 Task: Look for properties with more than 4+ garages.
Action: Mouse moved to (498, 217)
Screenshot: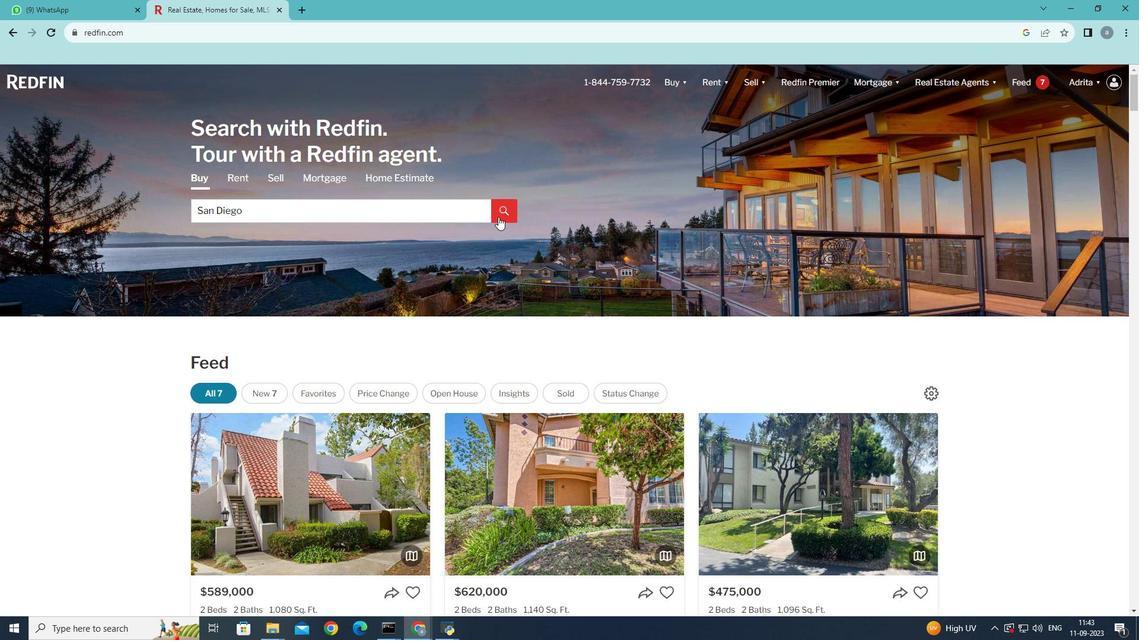 
Action: Mouse pressed left at (498, 217)
Screenshot: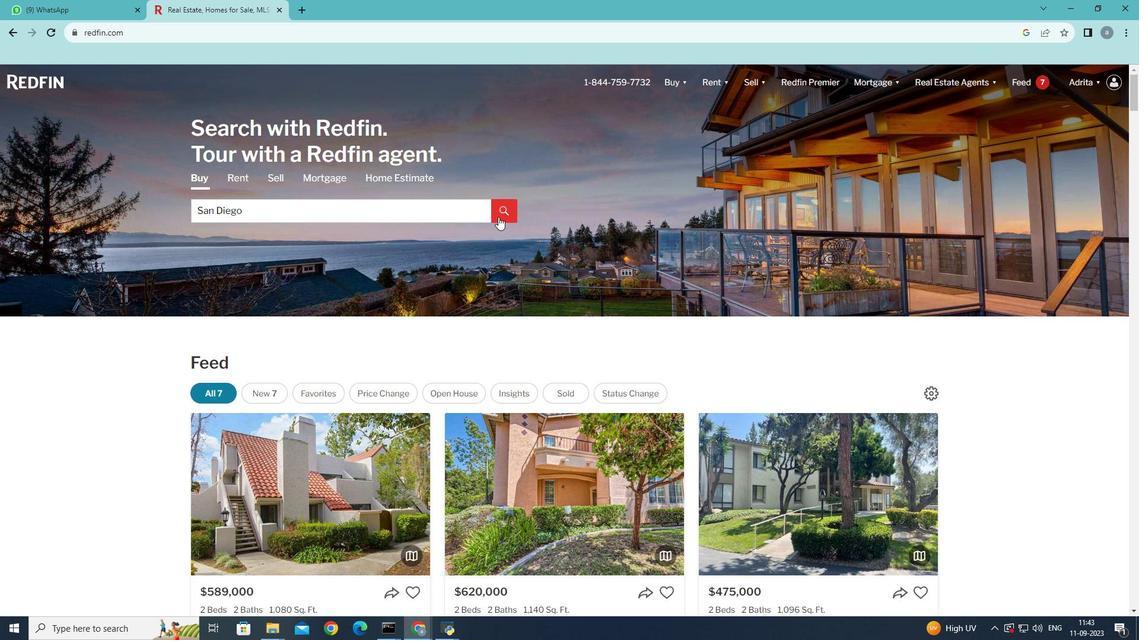 
Action: Mouse moved to (1021, 160)
Screenshot: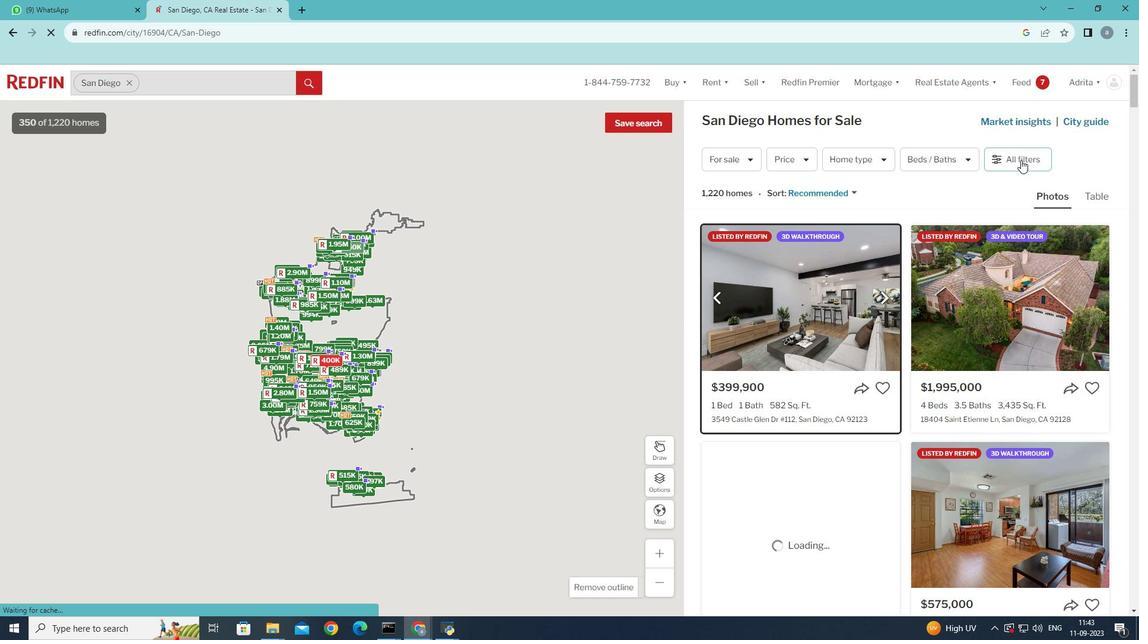 
Action: Mouse pressed left at (1021, 160)
Screenshot: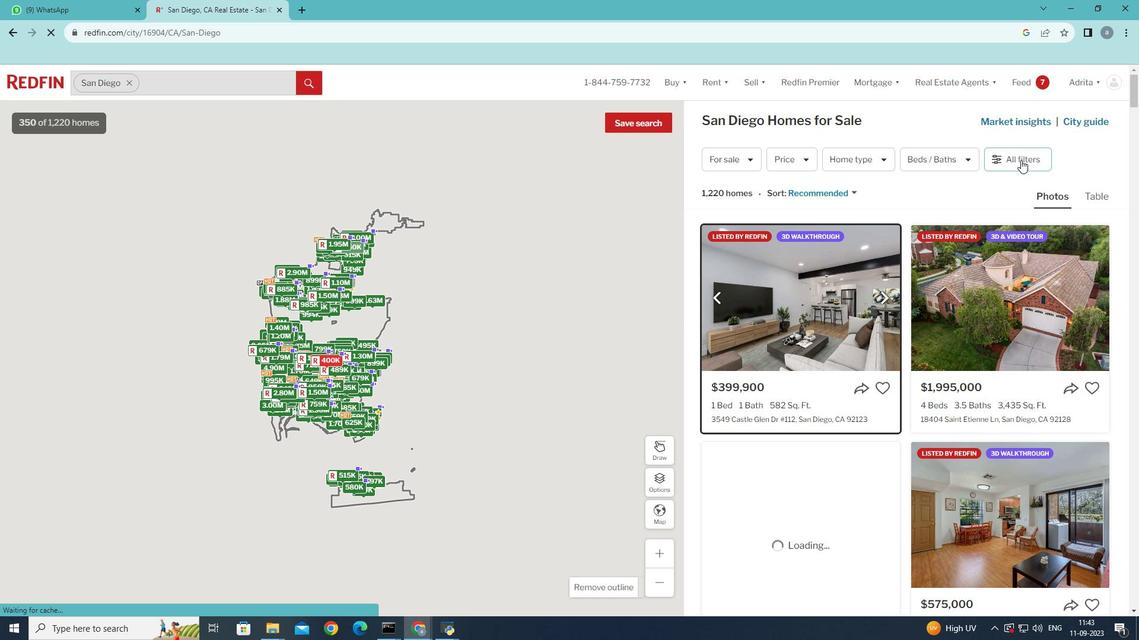 
Action: Mouse moved to (1035, 159)
Screenshot: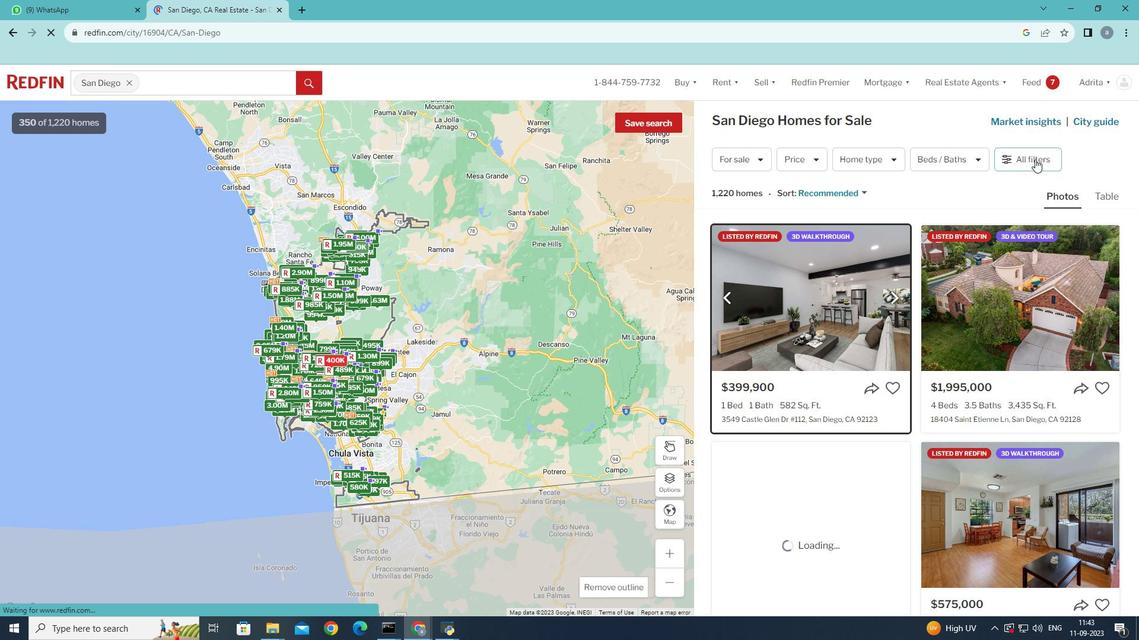 
Action: Mouse pressed left at (1035, 159)
Screenshot: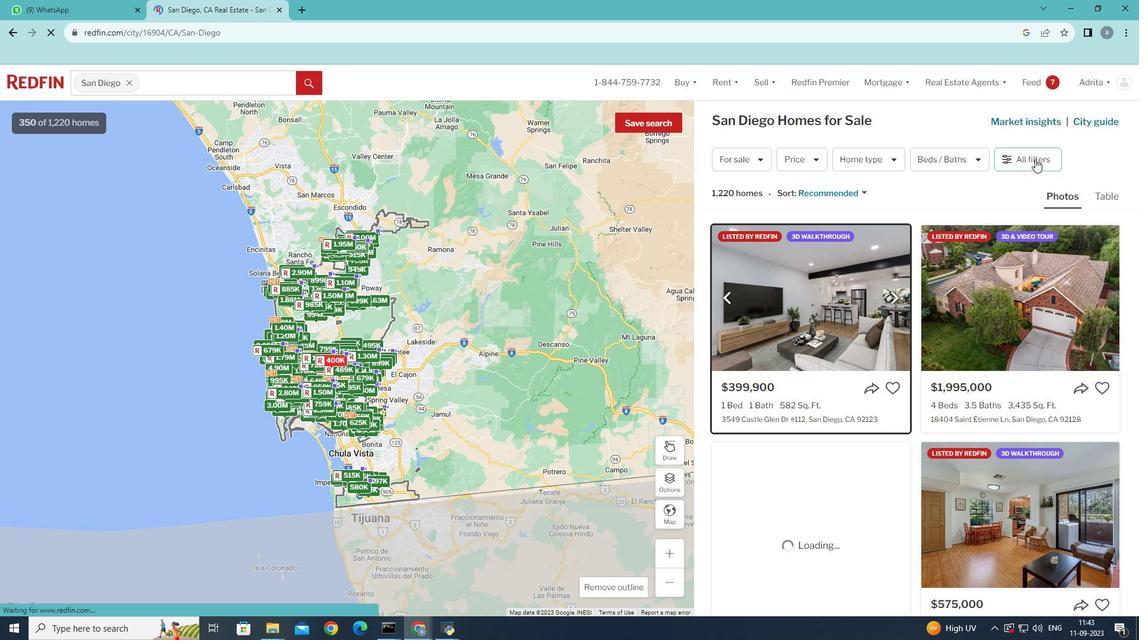 
Action: Mouse moved to (930, 445)
Screenshot: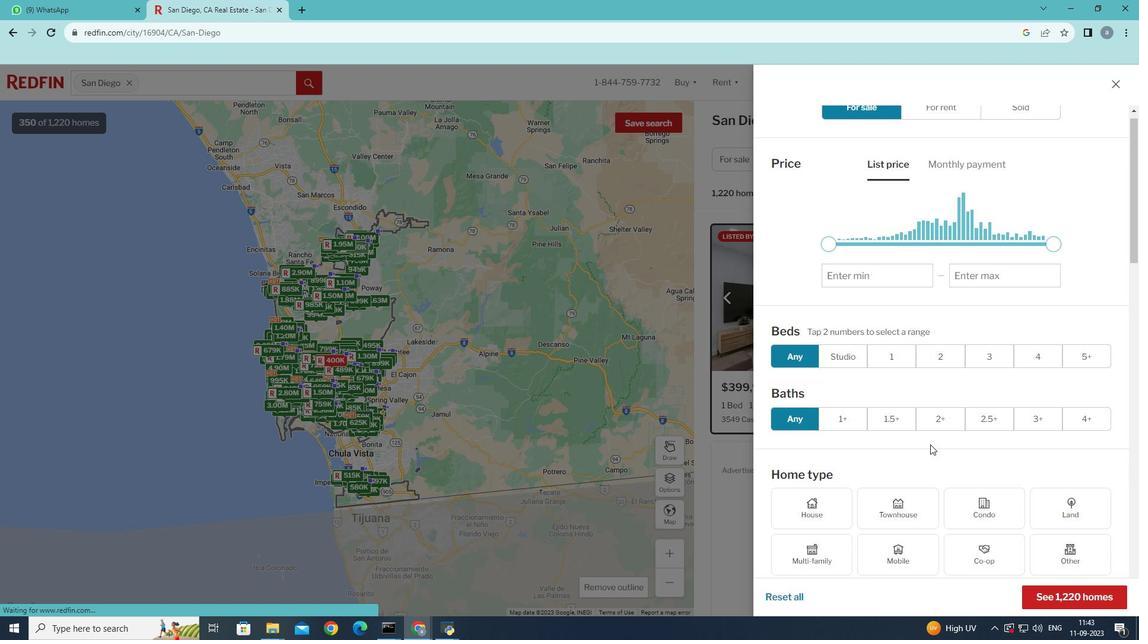 
Action: Mouse scrolled (930, 444) with delta (0, 0)
Screenshot: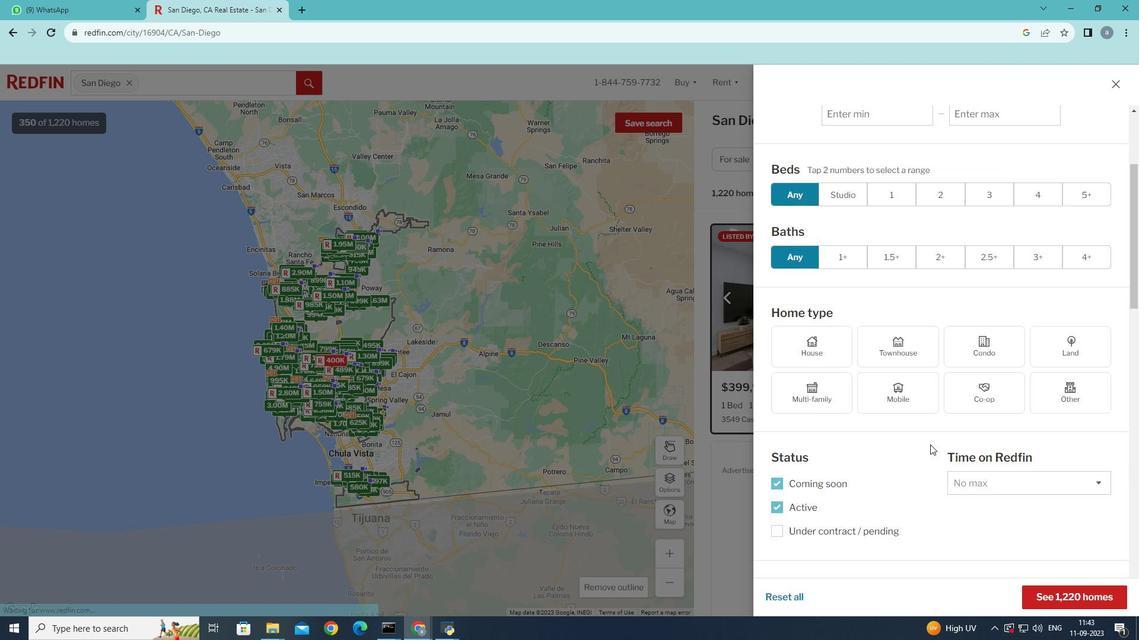
Action: Mouse scrolled (930, 444) with delta (0, 0)
Screenshot: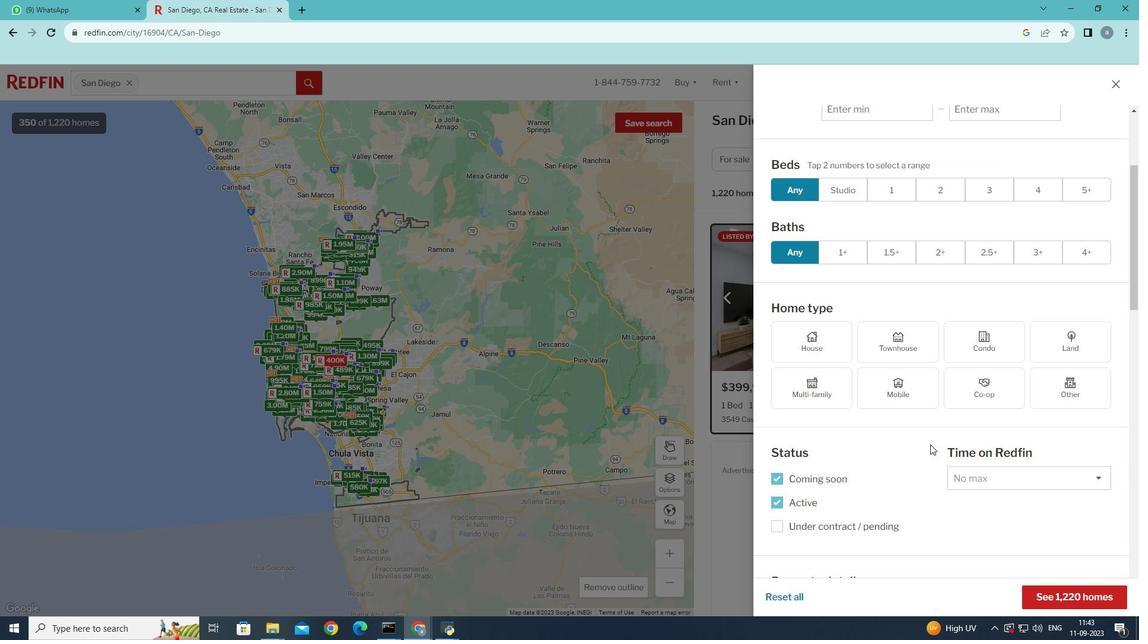 
Action: Mouse scrolled (930, 444) with delta (0, 0)
Screenshot: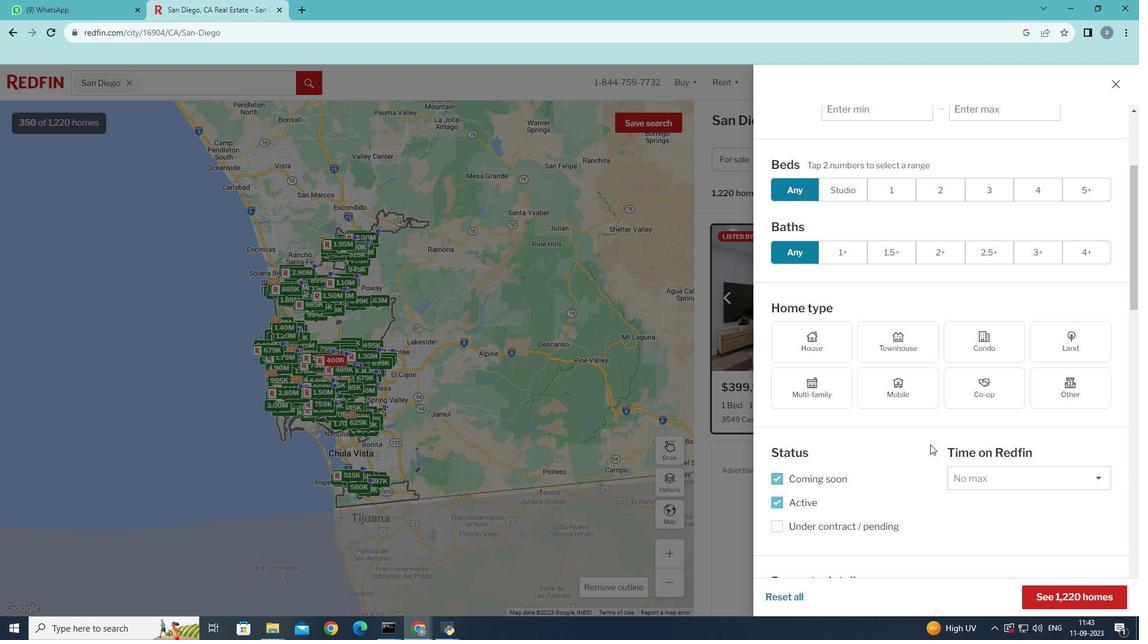 
Action: Mouse scrolled (930, 444) with delta (0, 0)
Screenshot: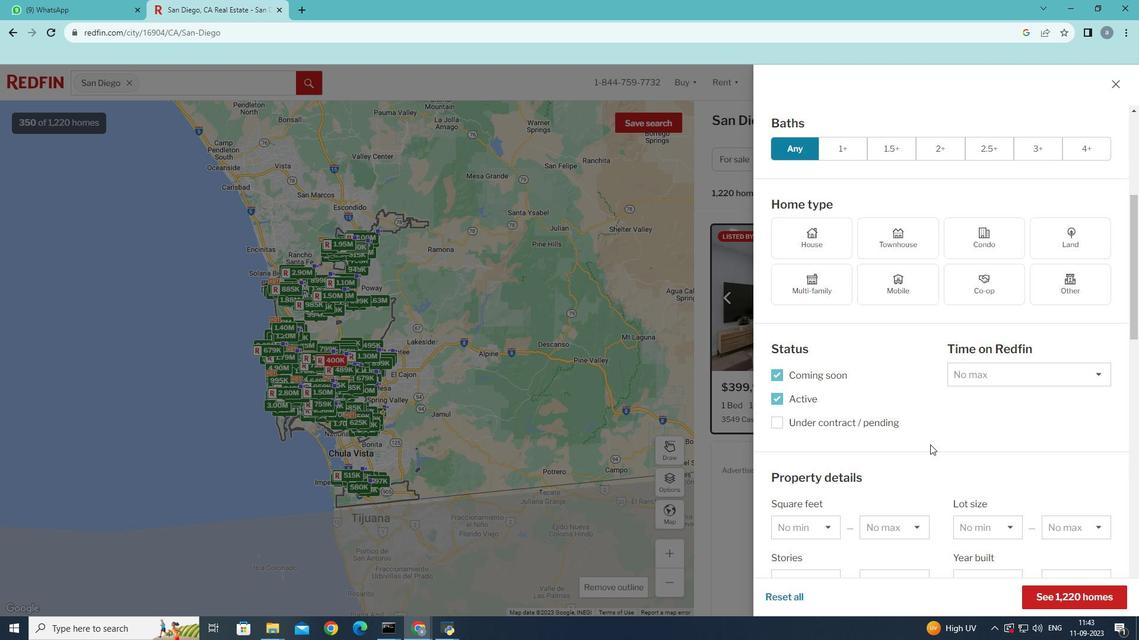 
Action: Mouse scrolled (930, 444) with delta (0, 0)
Screenshot: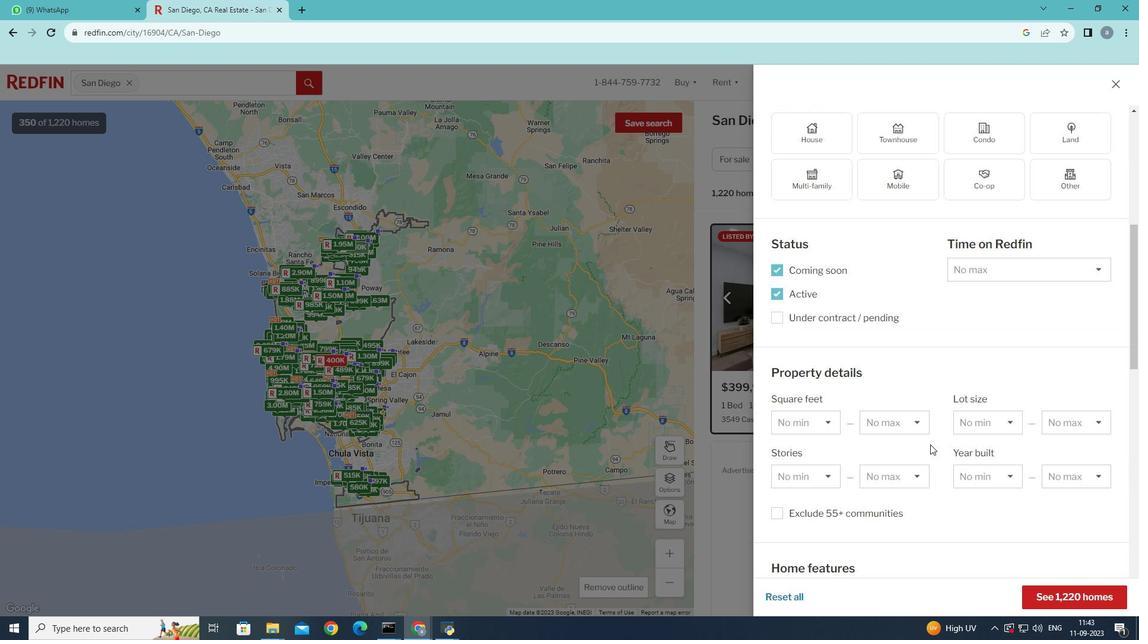 
Action: Mouse scrolled (930, 444) with delta (0, 0)
Screenshot: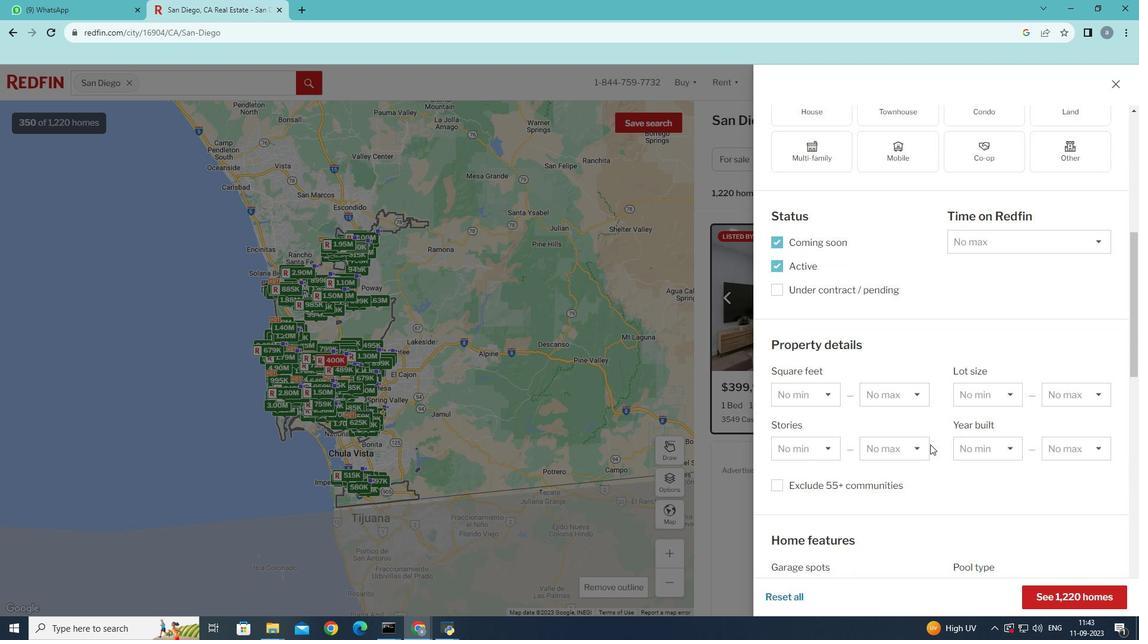 
Action: Mouse scrolled (930, 444) with delta (0, 0)
Screenshot: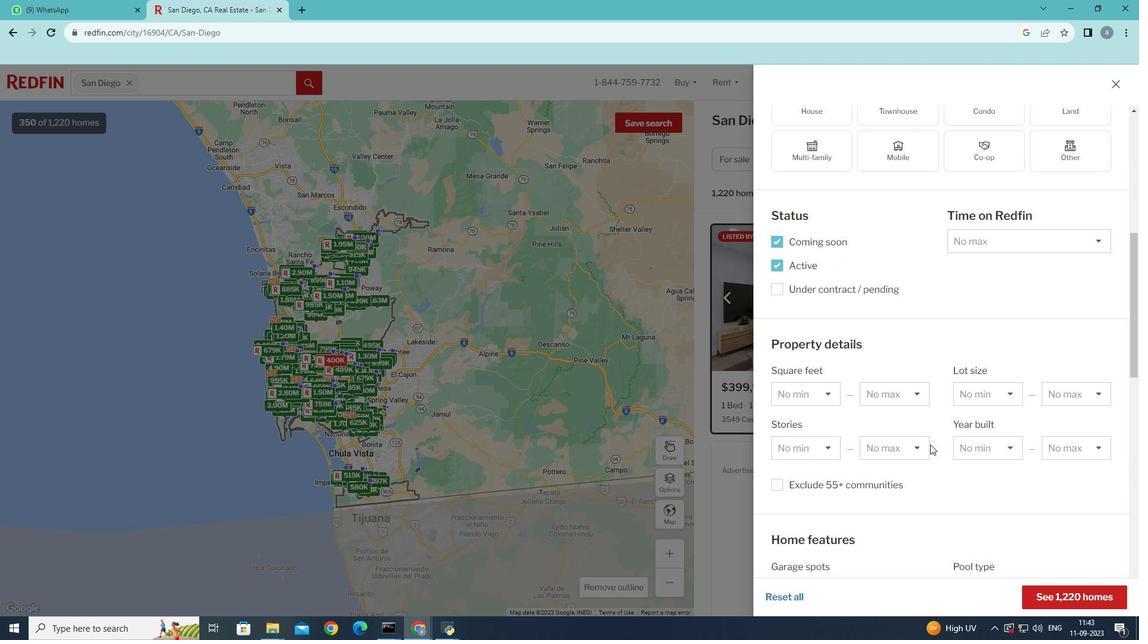 
Action: Mouse scrolled (930, 444) with delta (0, 0)
Screenshot: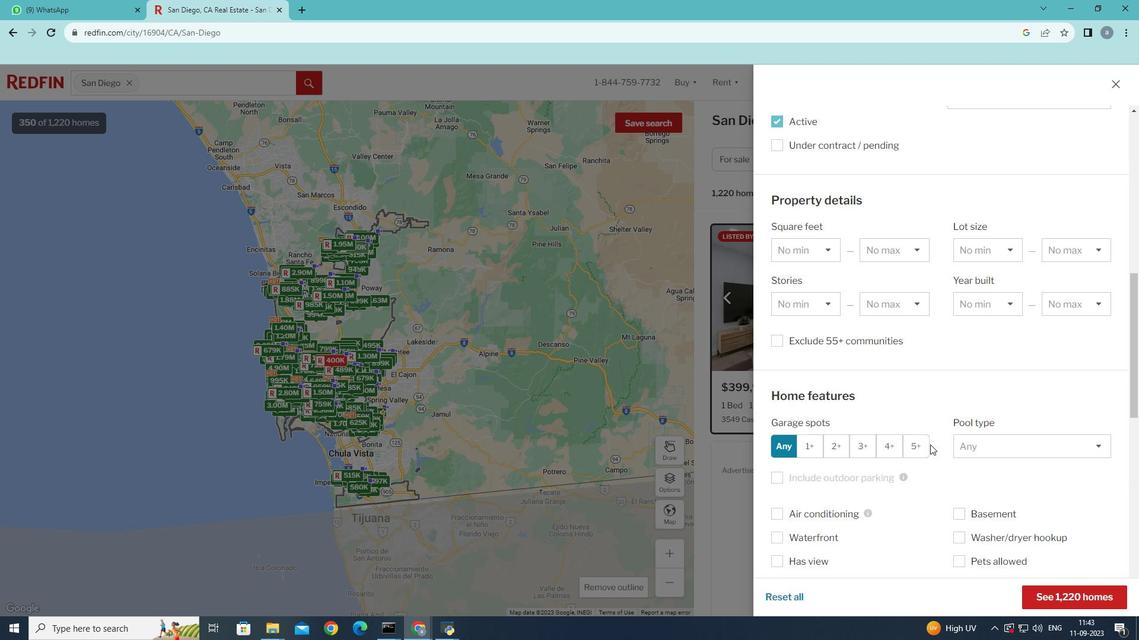 
Action: Mouse scrolled (930, 444) with delta (0, 0)
Screenshot: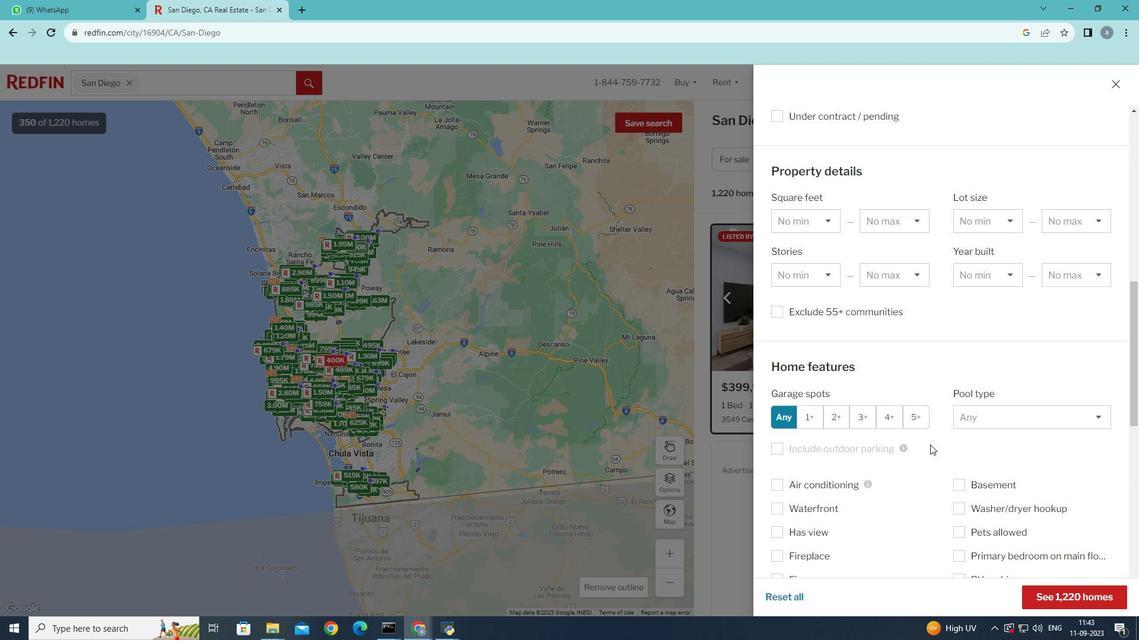 
Action: Mouse scrolled (930, 444) with delta (0, 0)
Screenshot: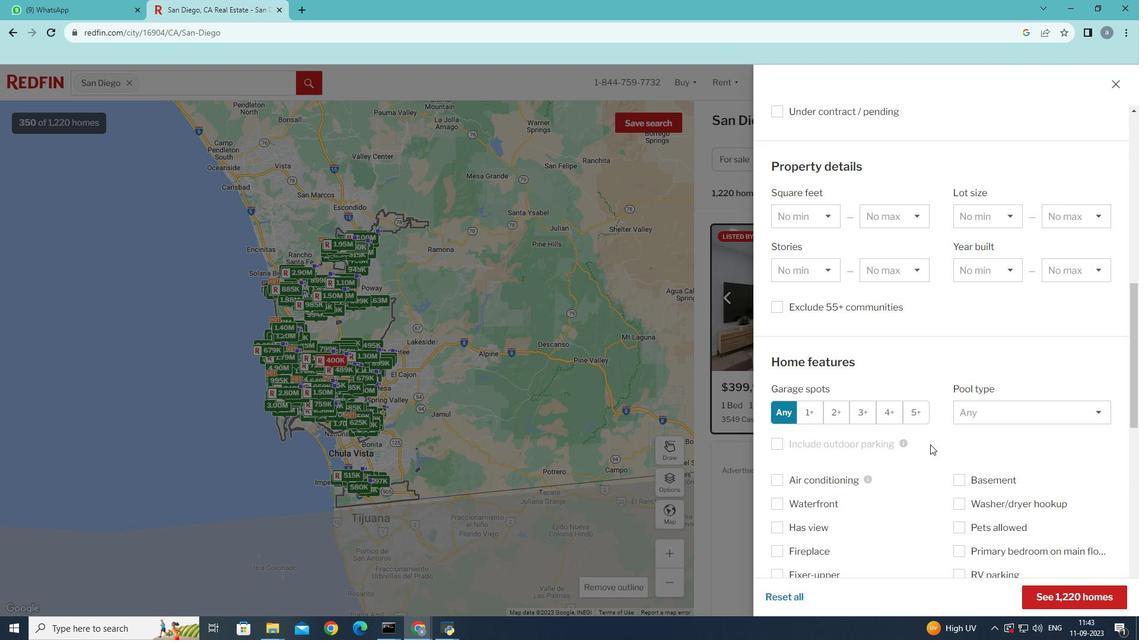 
Action: Mouse moved to (886, 407)
Screenshot: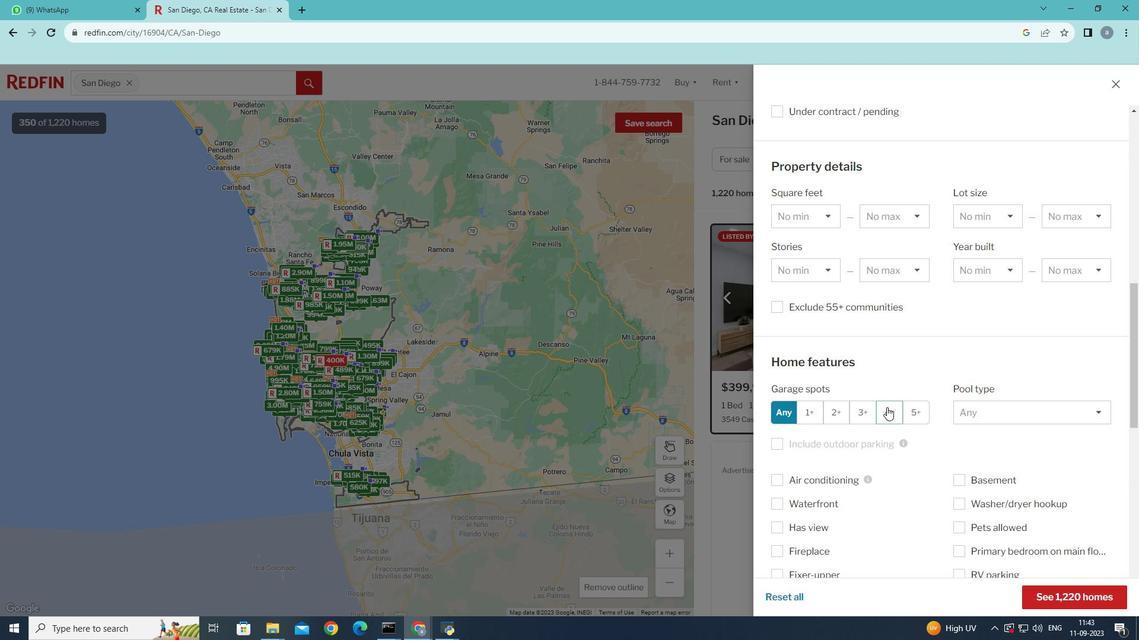 
Action: Mouse pressed left at (886, 407)
Screenshot: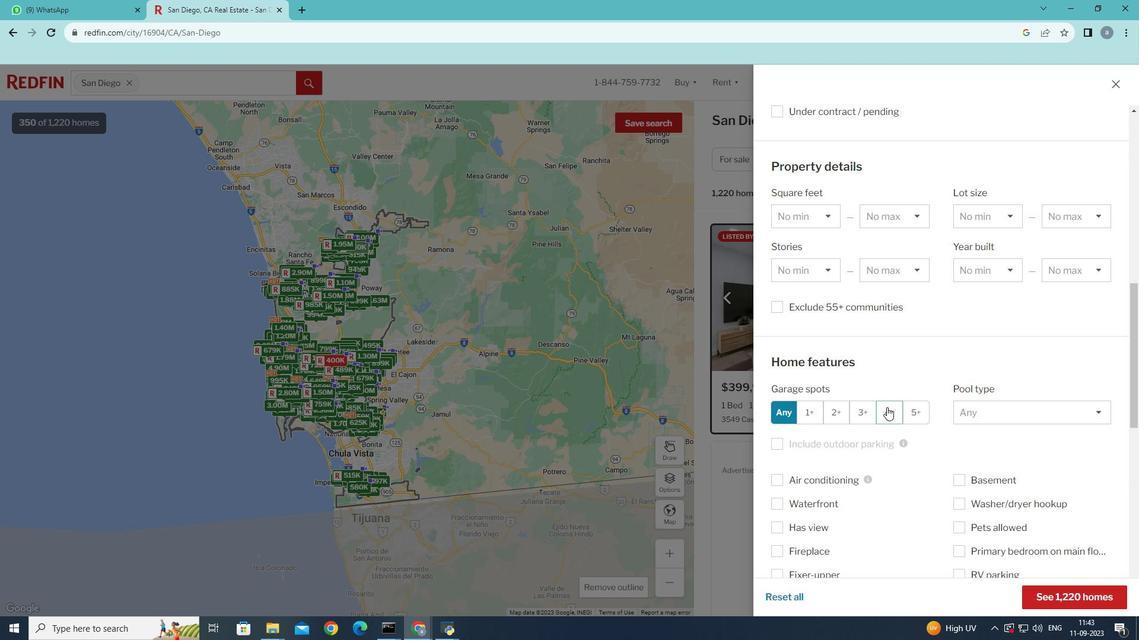 
Action: Mouse moved to (1069, 598)
Screenshot: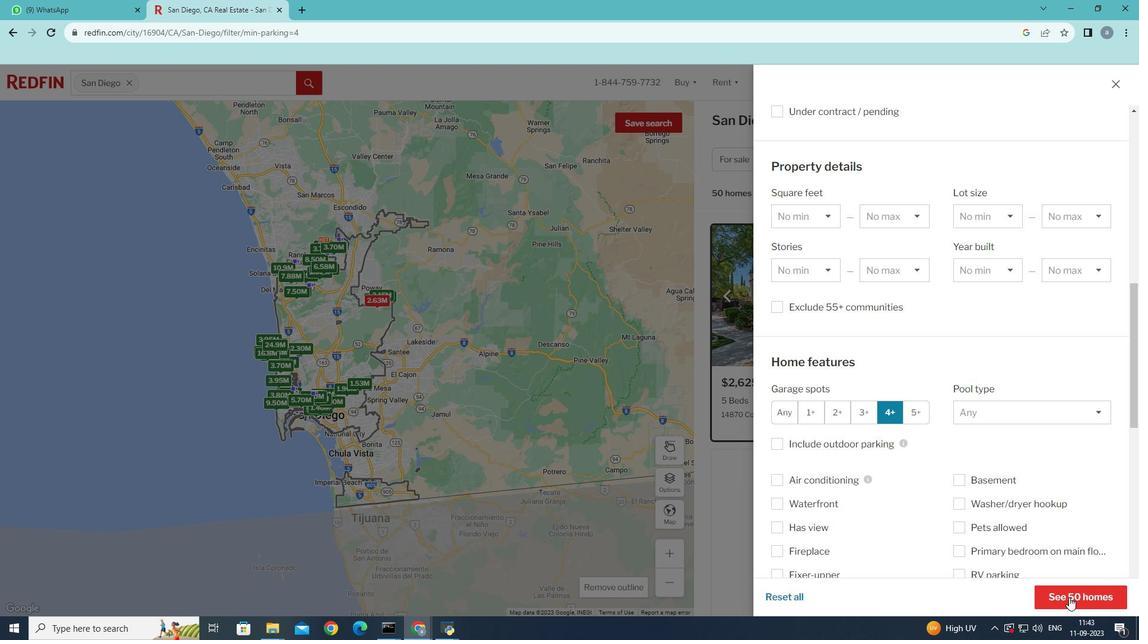 
Action: Mouse pressed left at (1069, 598)
Screenshot: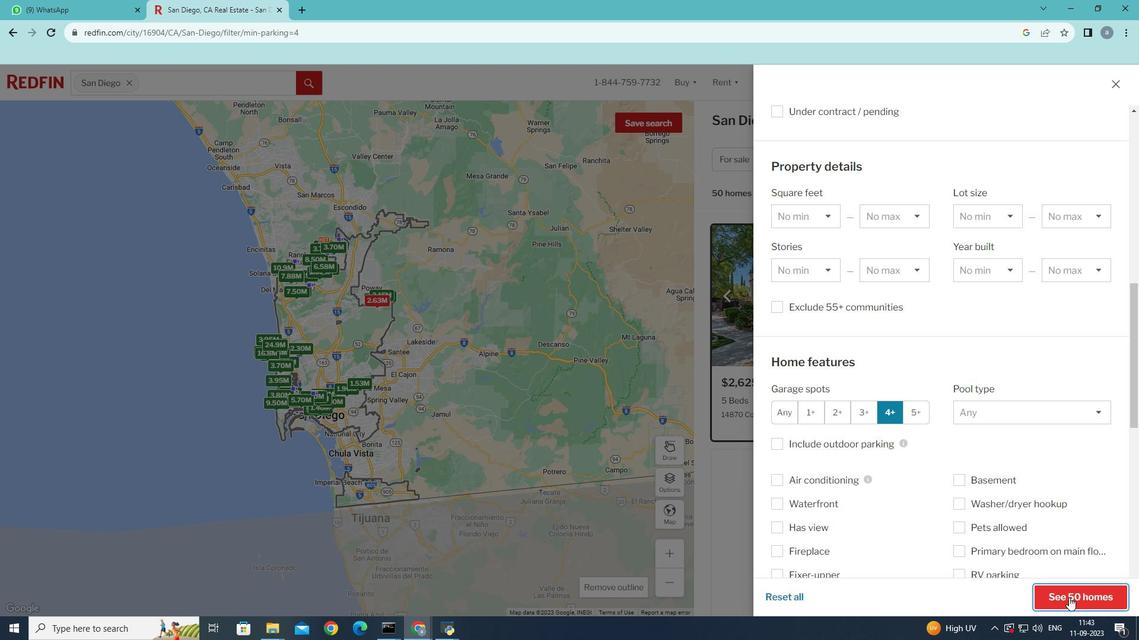 
